 Task: Create Card Customer Support Ticket Management in Board Influencer Marketing Campaigns to Workspace Asset Management. Create Card Cloud Computing Review in Board Sales Enablement to Workspace Asset Management. Create Card Customer Support Ticket Management in Board Market Entry and Expansion Planning to Workspace Asset Management
Action: Mouse moved to (73, 328)
Screenshot: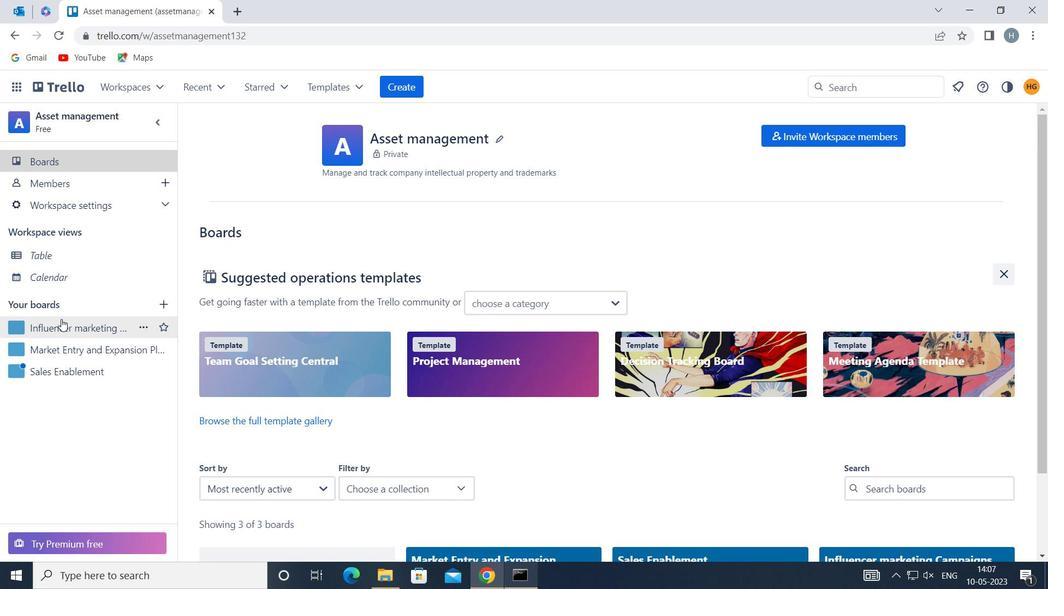 
Action: Mouse pressed left at (73, 328)
Screenshot: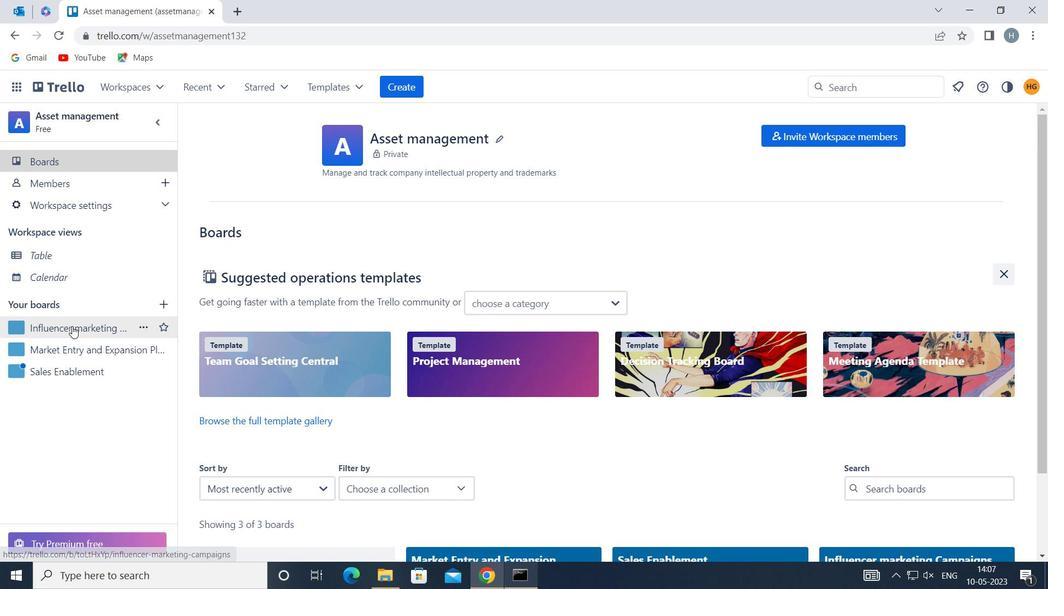 
Action: Mouse moved to (458, 196)
Screenshot: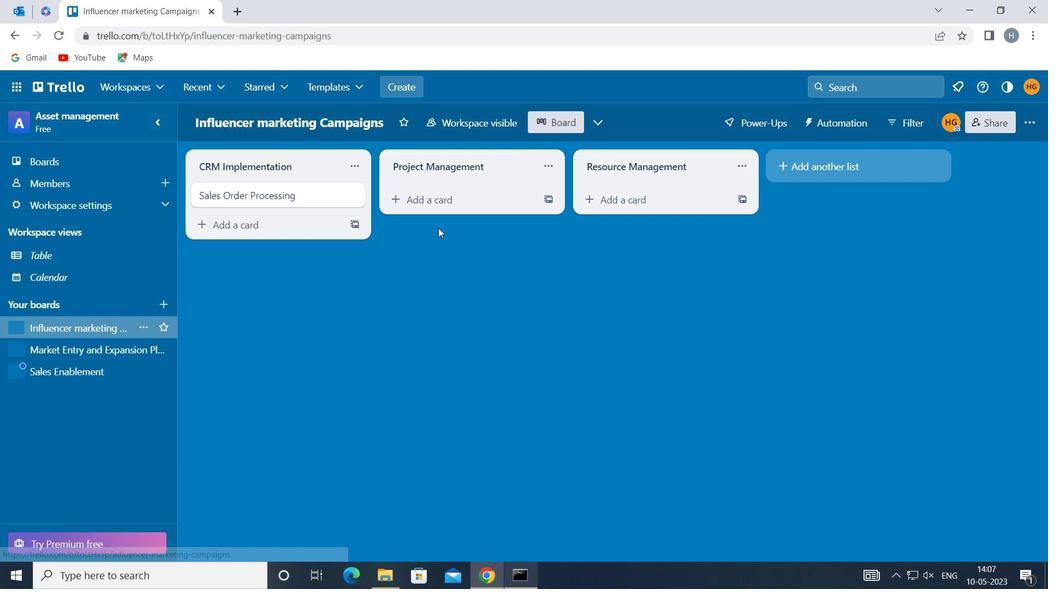 
Action: Mouse pressed left at (458, 196)
Screenshot: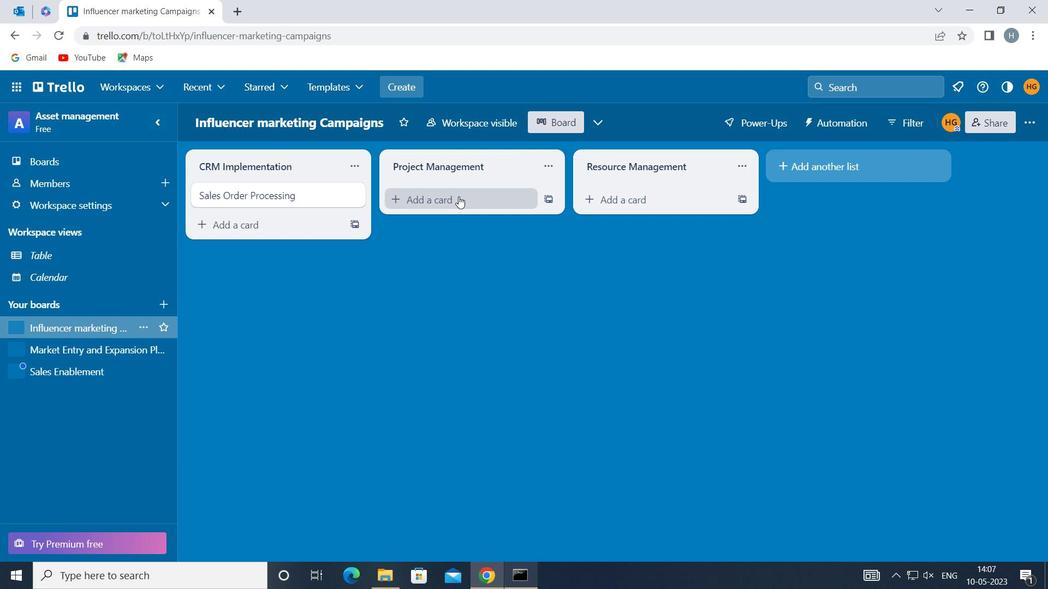 
Action: Mouse moved to (454, 197)
Screenshot: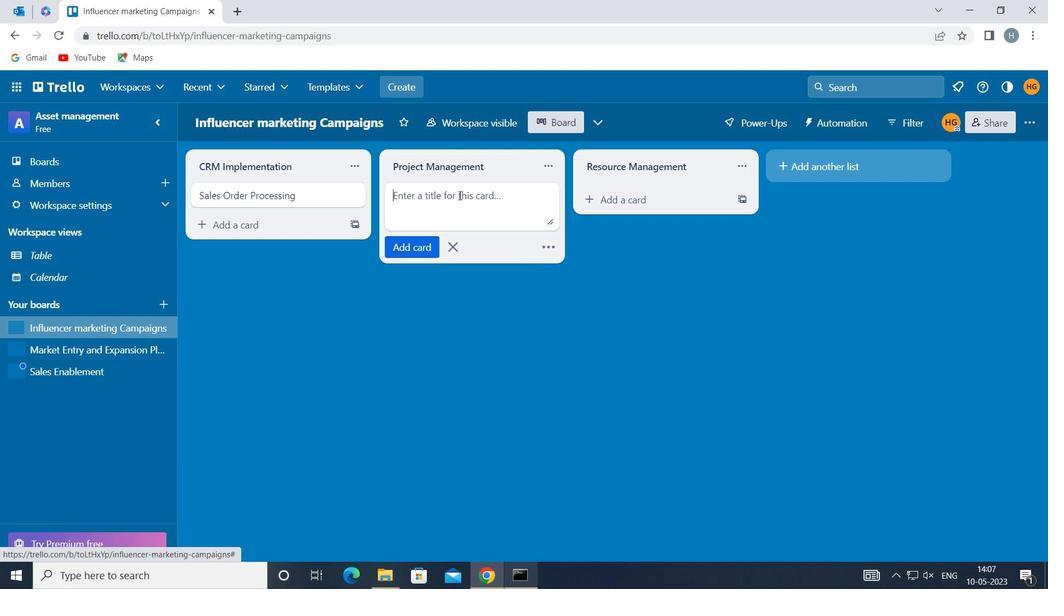 
Action: Mouse pressed left at (454, 197)
Screenshot: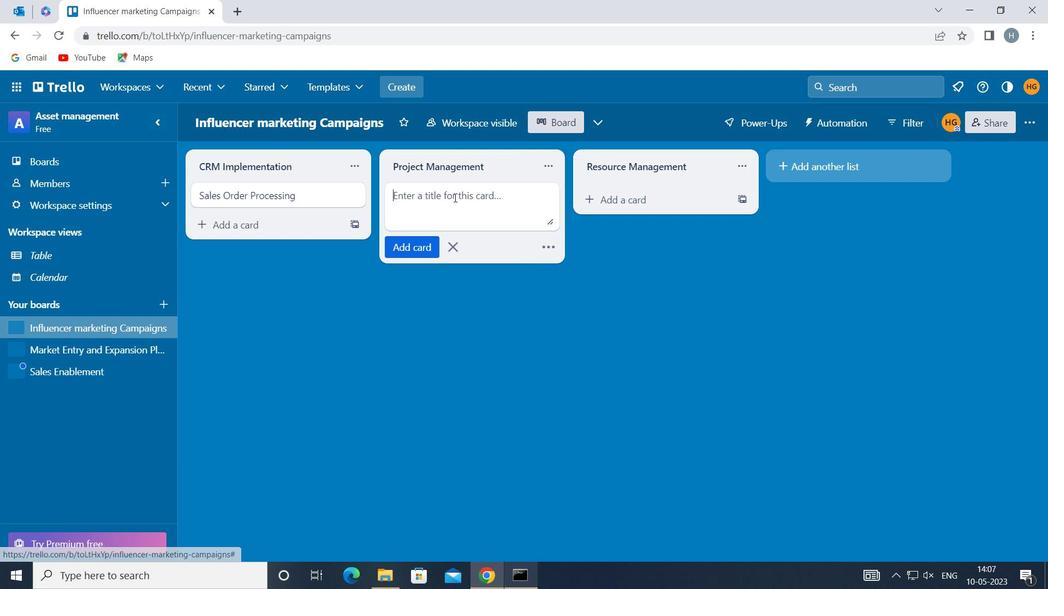 
Action: Key pressed <Key.shift>CUSTOMER<Key.space><Key.shift>SUPPORT<Key.space><Key.shift>TICKET<Key.space><Key.shift>MANAGEMENT<Key.enter>
Screenshot: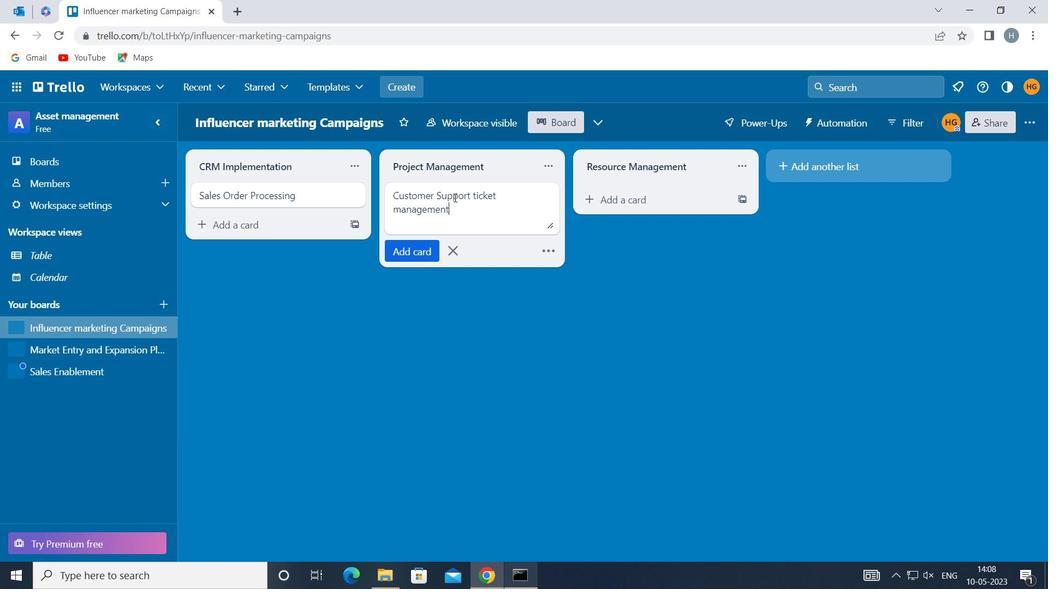 
Action: Mouse moved to (461, 354)
Screenshot: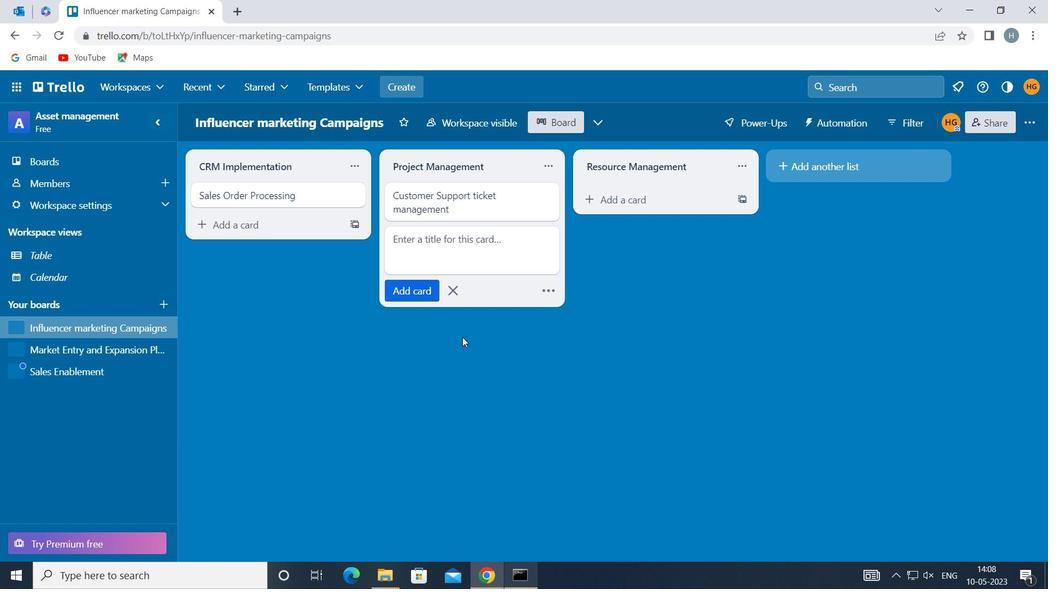 
Action: Mouse pressed left at (461, 354)
Screenshot: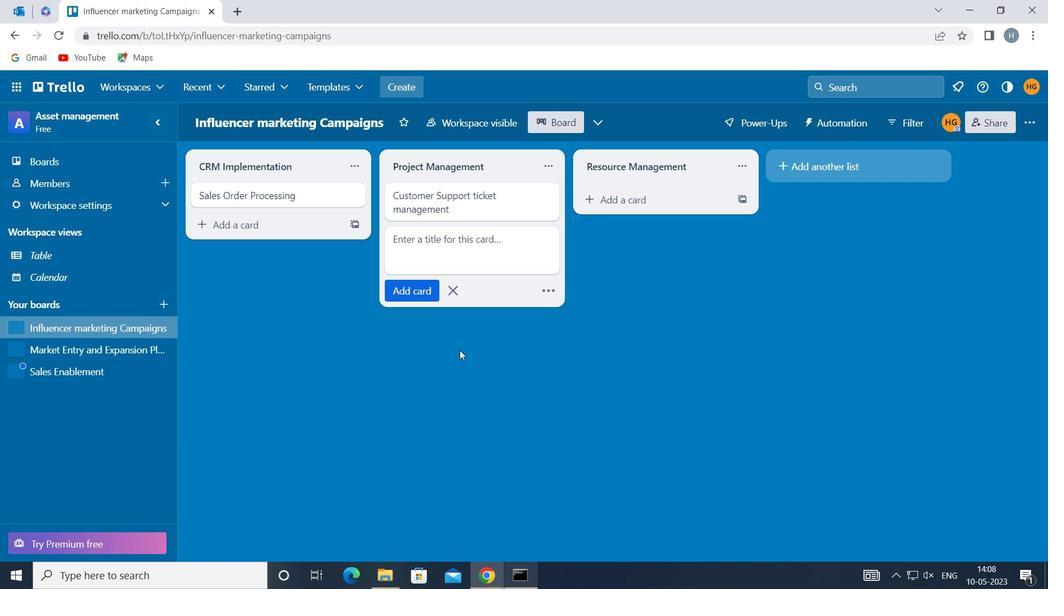 
Action: Mouse moved to (67, 365)
Screenshot: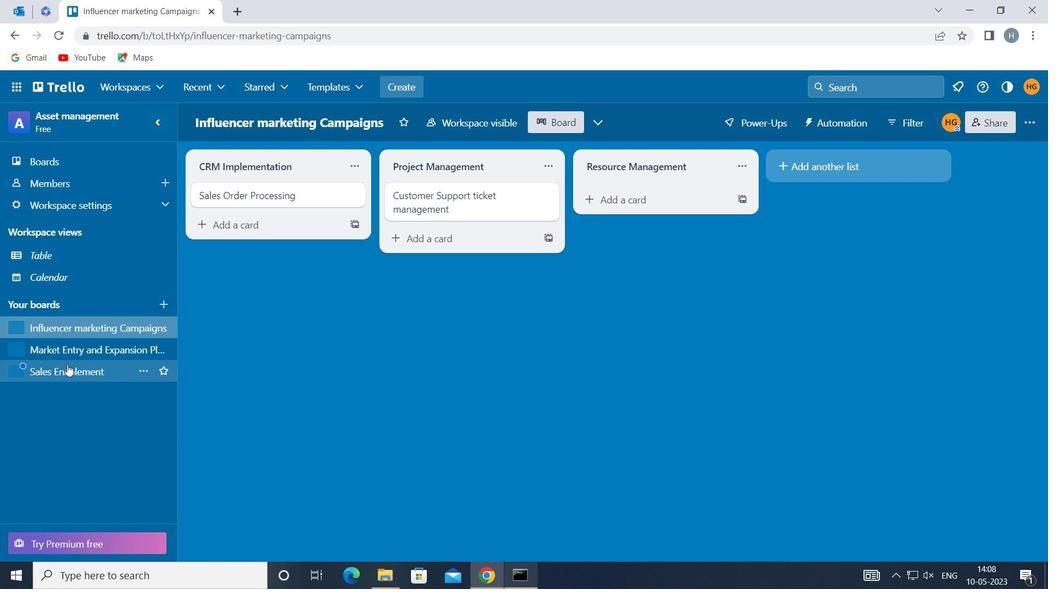 
Action: Mouse pressed left at (67, 365)
Screenshot: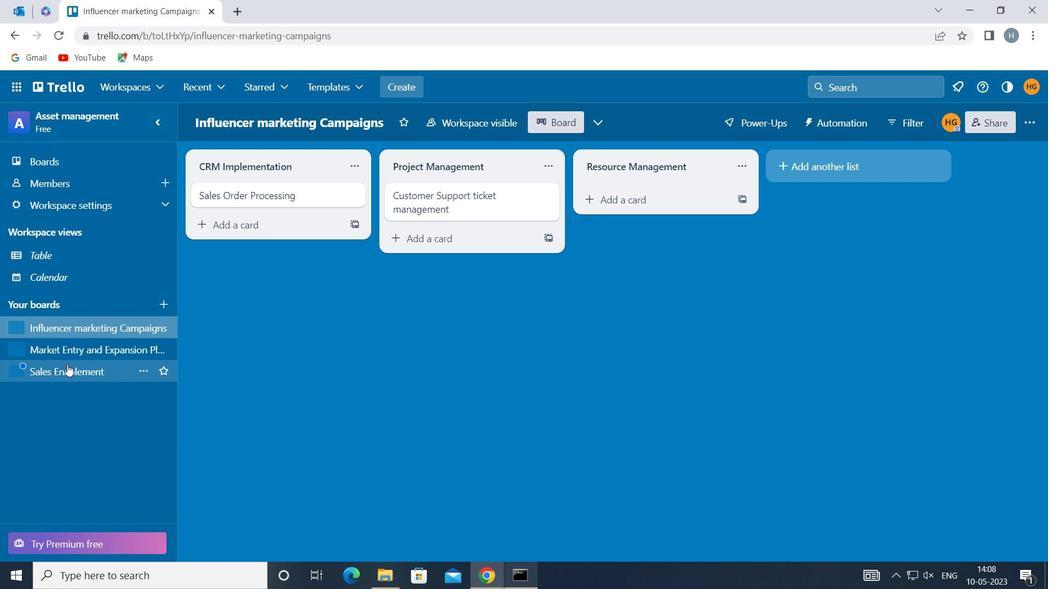 
Action: Mouse moved to (472, 203)
Screenshot: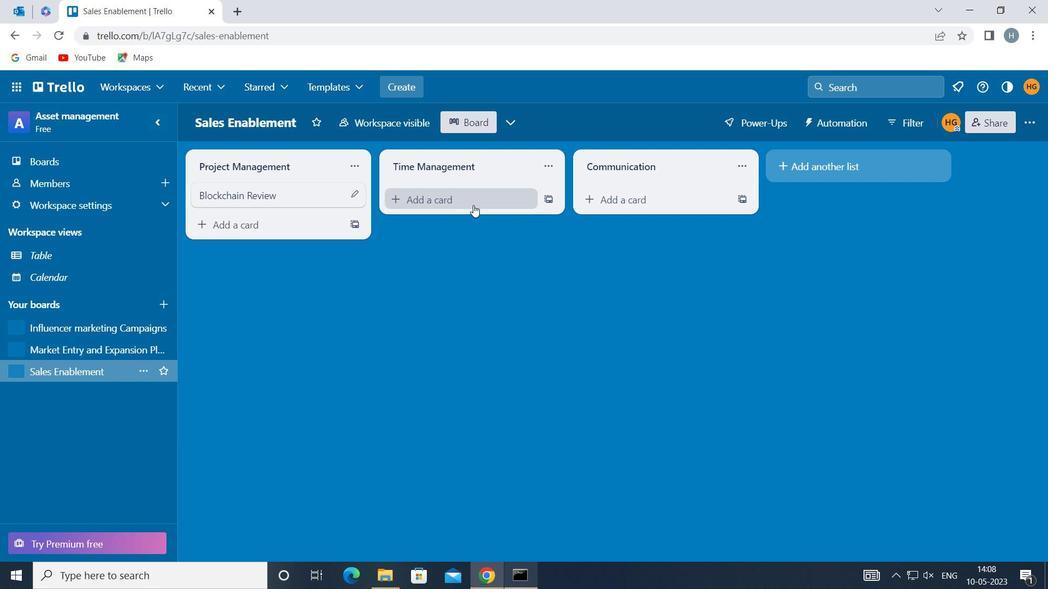 
Action: Mouse pressed left at (472, 203)
Screenshot: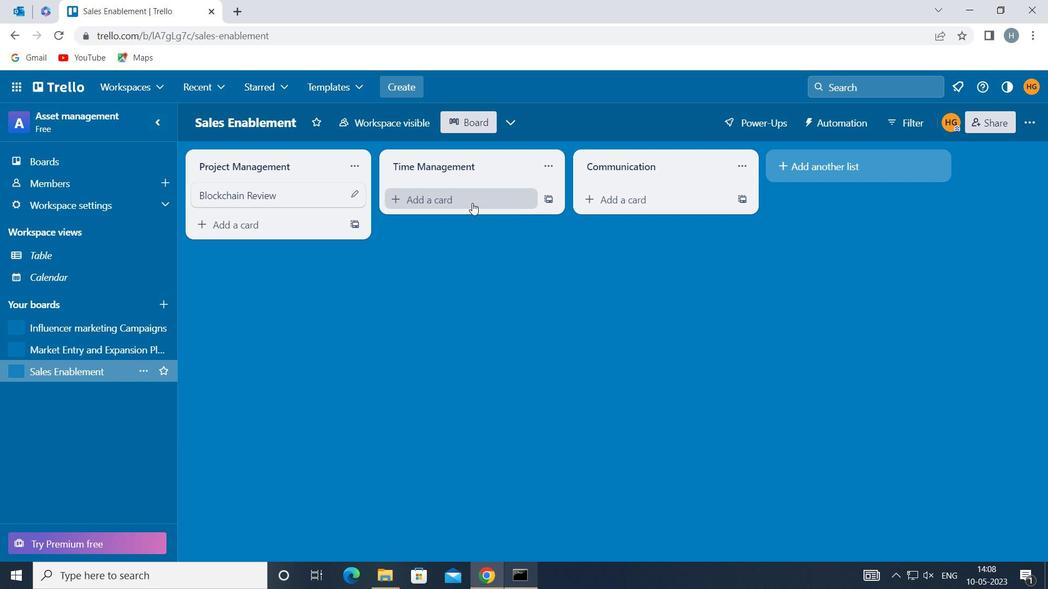 
Action: Mouse moved to (469, 203)
Screenshot: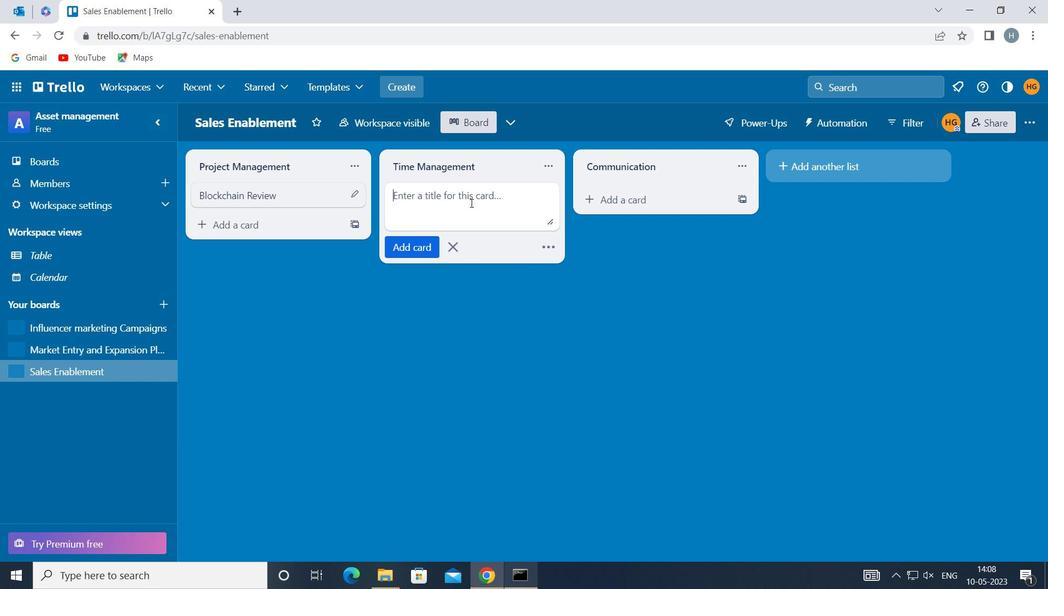 
Action: Key pressed <Key.shift>CLO
Screenshot: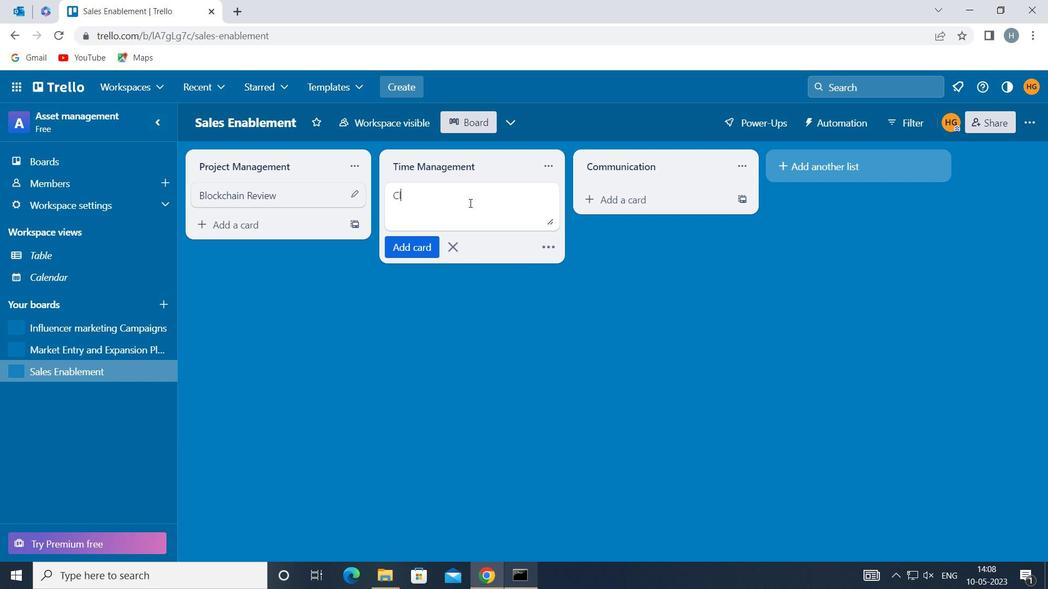 
Action: Mouse moved to (468, 203)
Screenshot: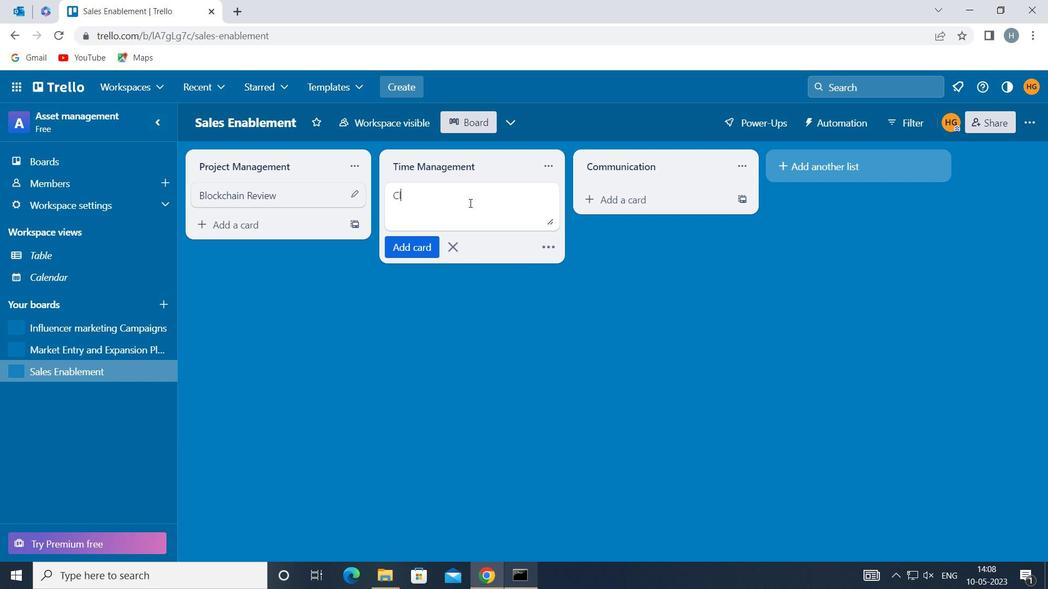 
Action: Key pressed UD<Key.space><Key.shift>COMPUTING<Key.space><Key.shift>REVIEW
Screenshot: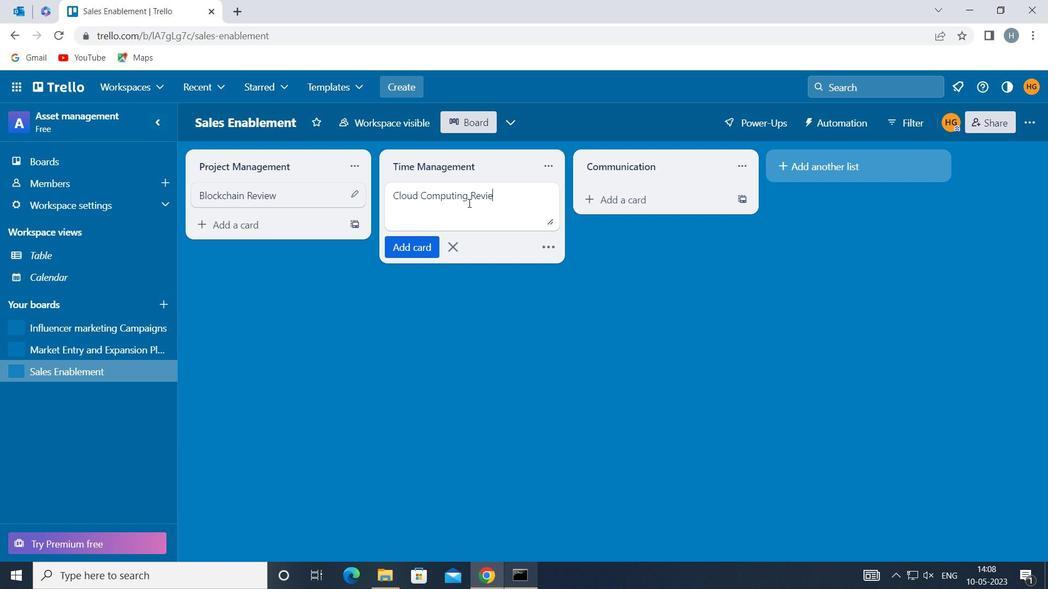 
Action: Mouse moved to (400, 247)
Screenshot: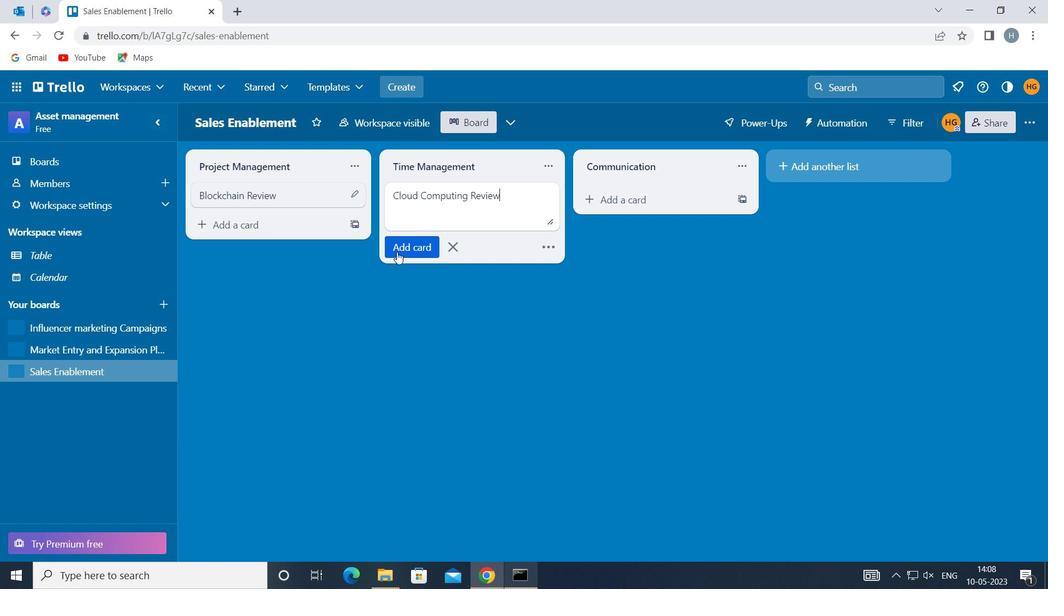 
Action: Mouse pressed left at (400, 247)
Screenshot: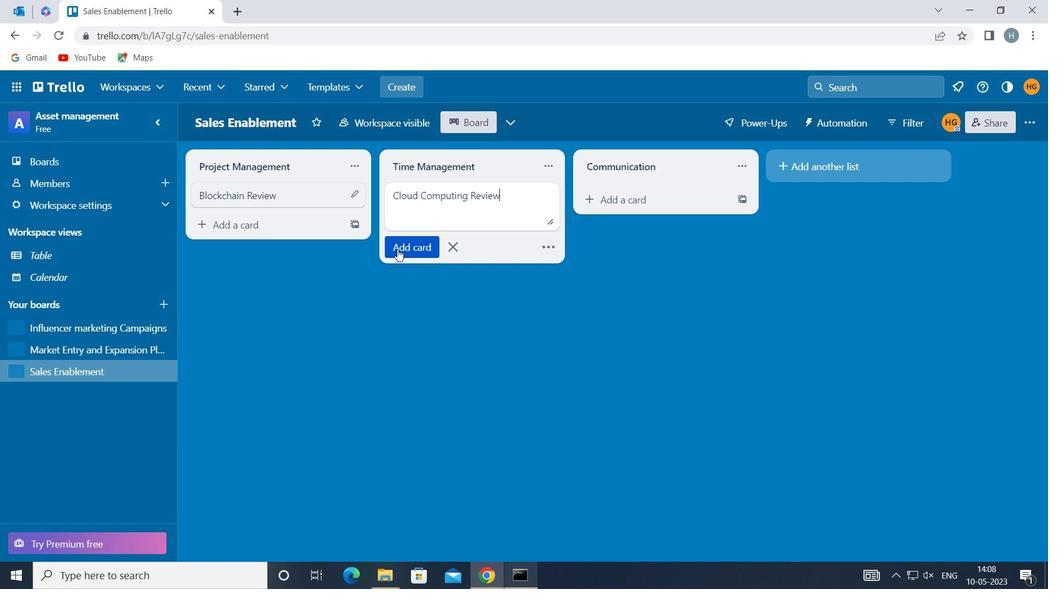 
Action: Mouse moved to (399, 323)
Screenshot: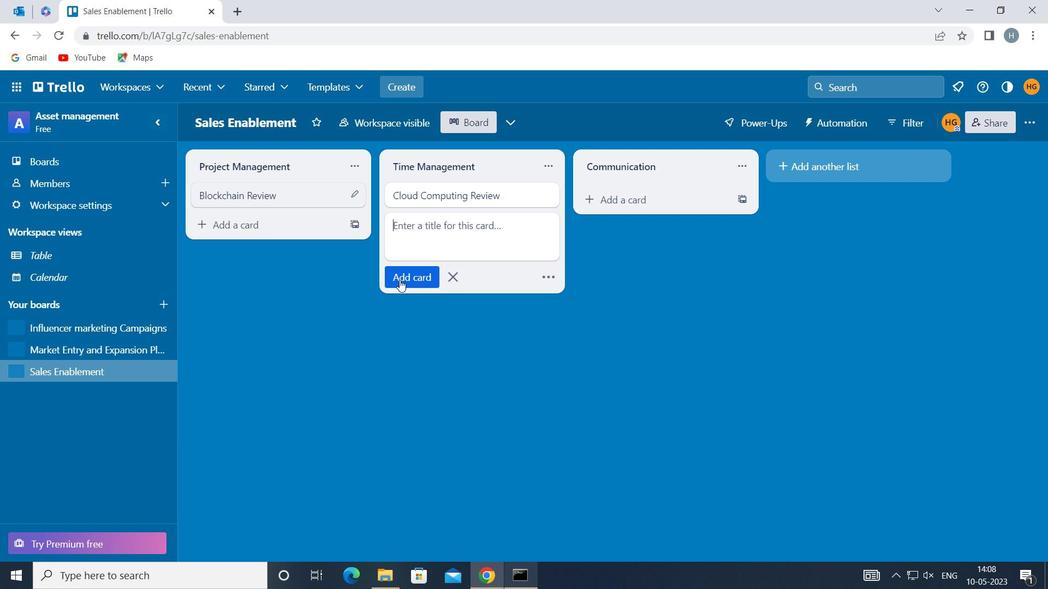 
Action: Mouse pressed left at (399, 323)
Screenshot: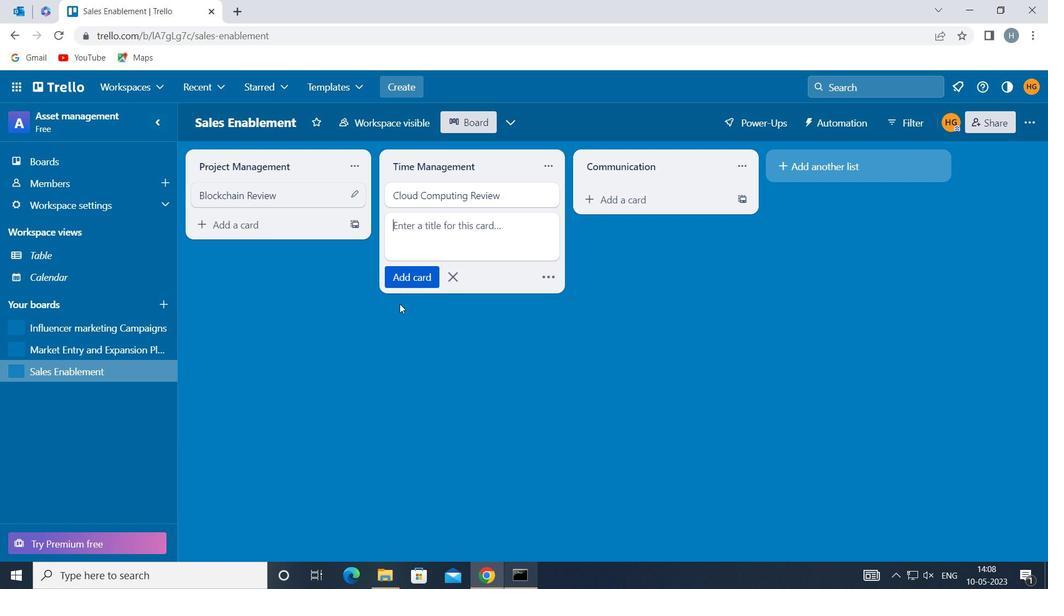 
Action: Mouse moved to (78, 346)
Screenshot: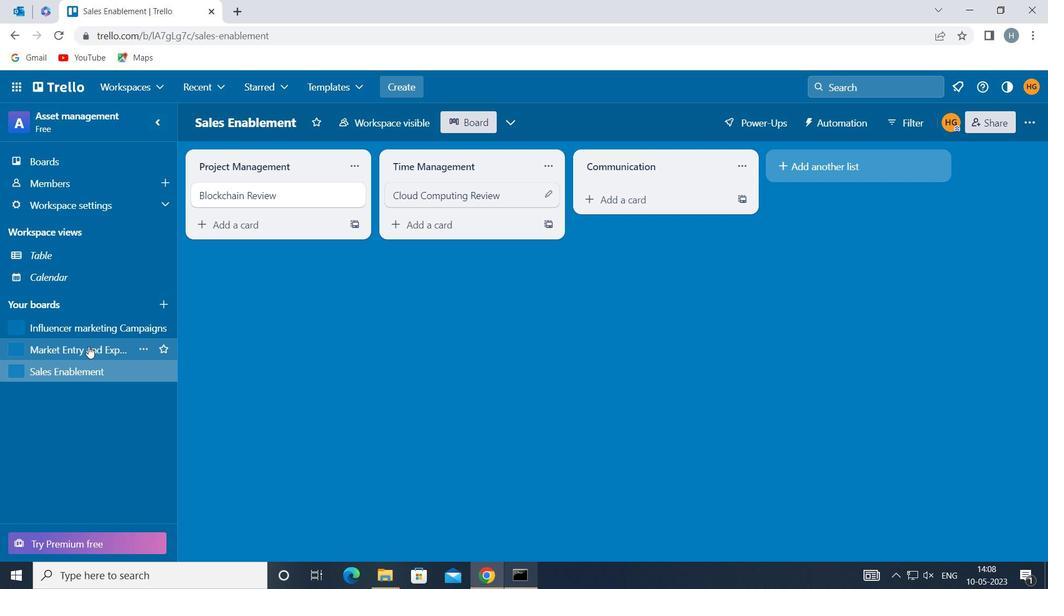 
Action: Mouse pressed left at (78, 346)
Screenshot: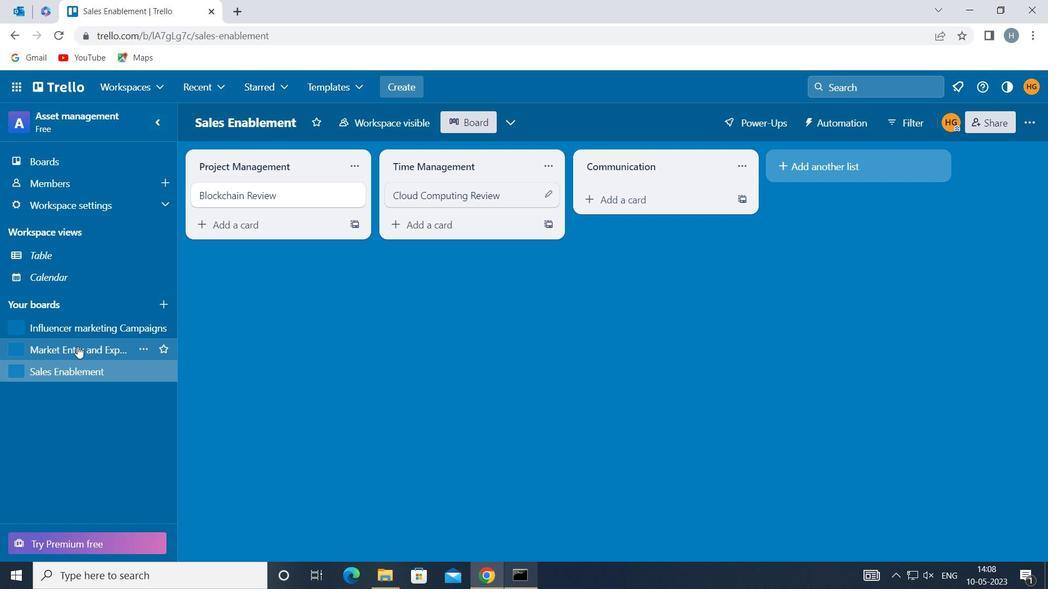 
Action: Mouse moved to (444, 201)
Screenshot: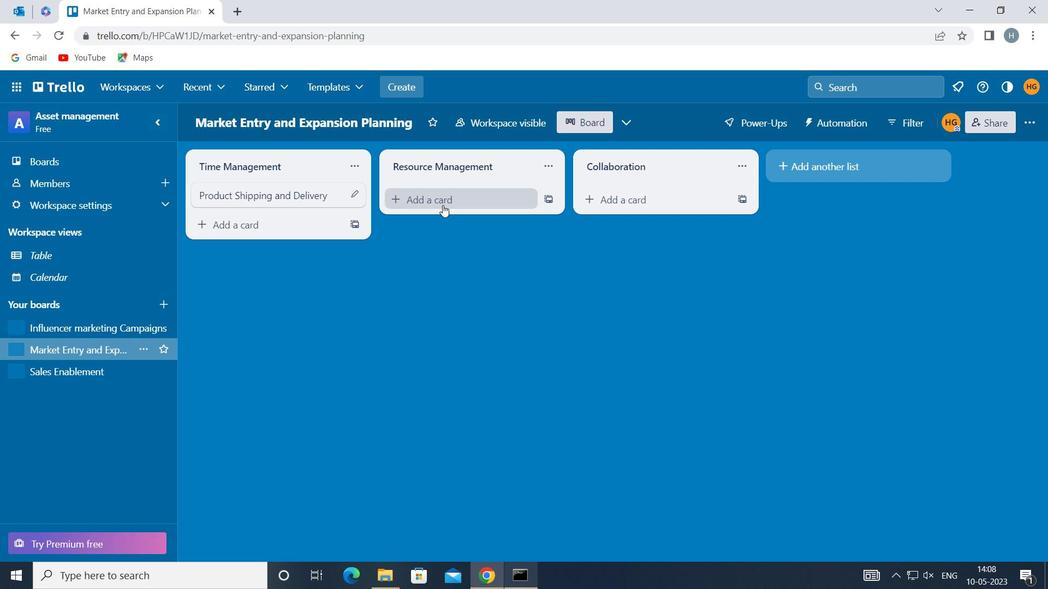 
Action: Mouse pressed left at (444, 201)
Screenshot: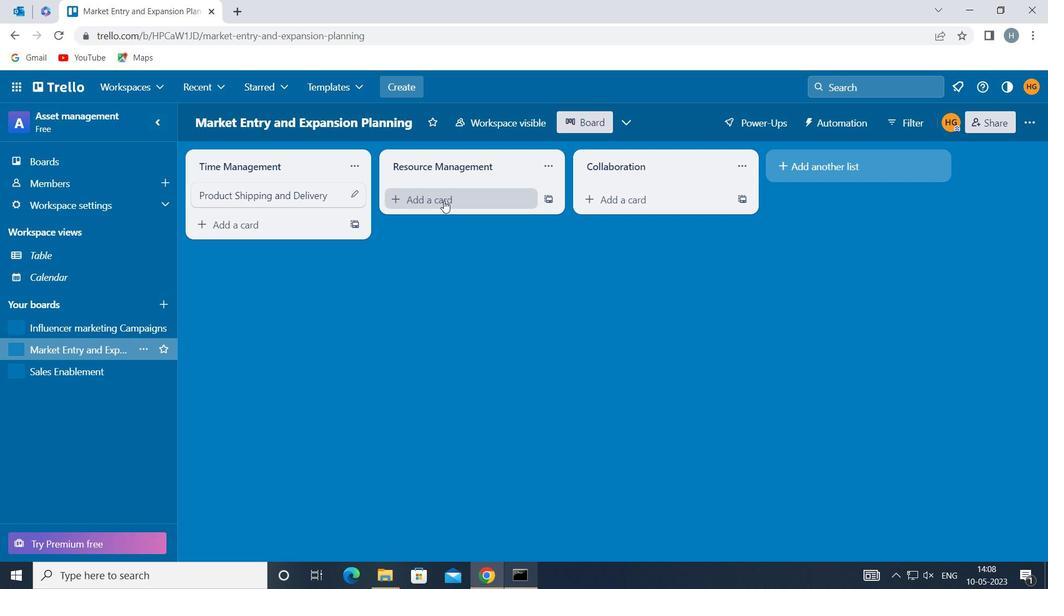 
Action: Mouse moved to (444, 209)
Screenshot: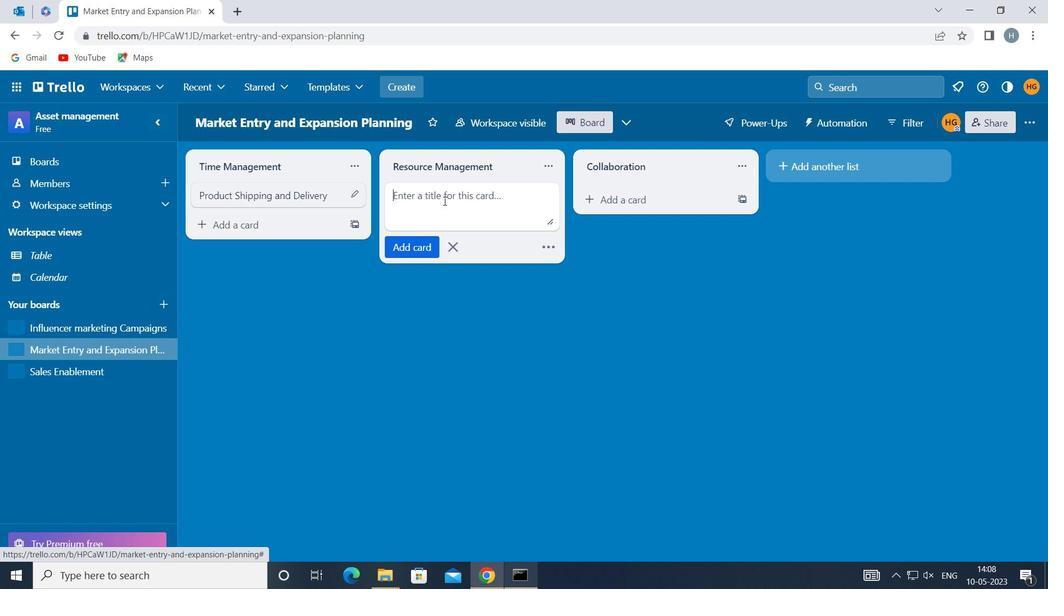 
Action: Mouse pressed left at (444, 209)
Screenshot: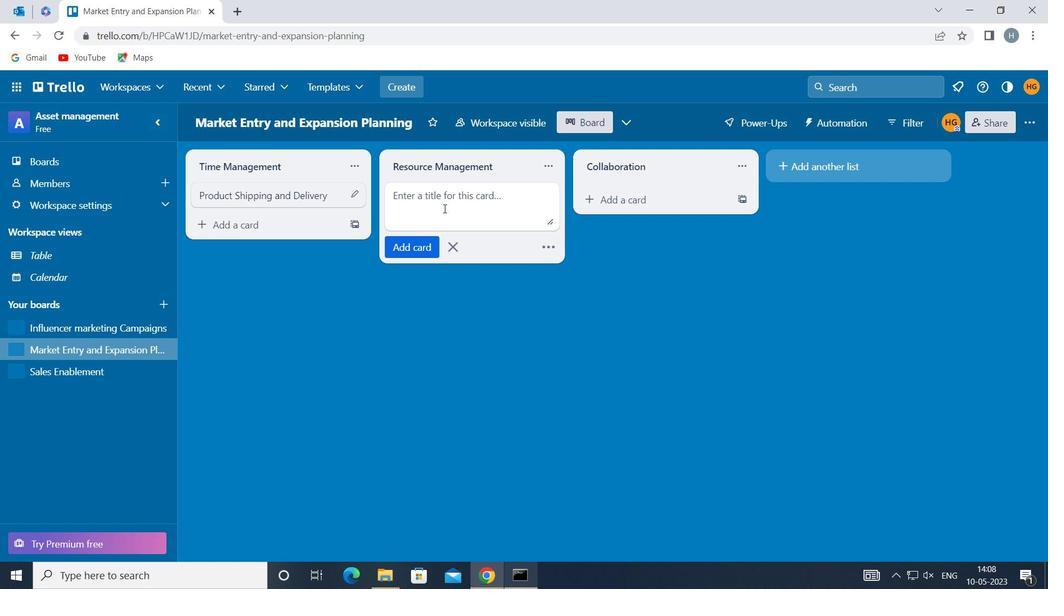 
Action: Mouse moved to (444, 209)
Screenshot: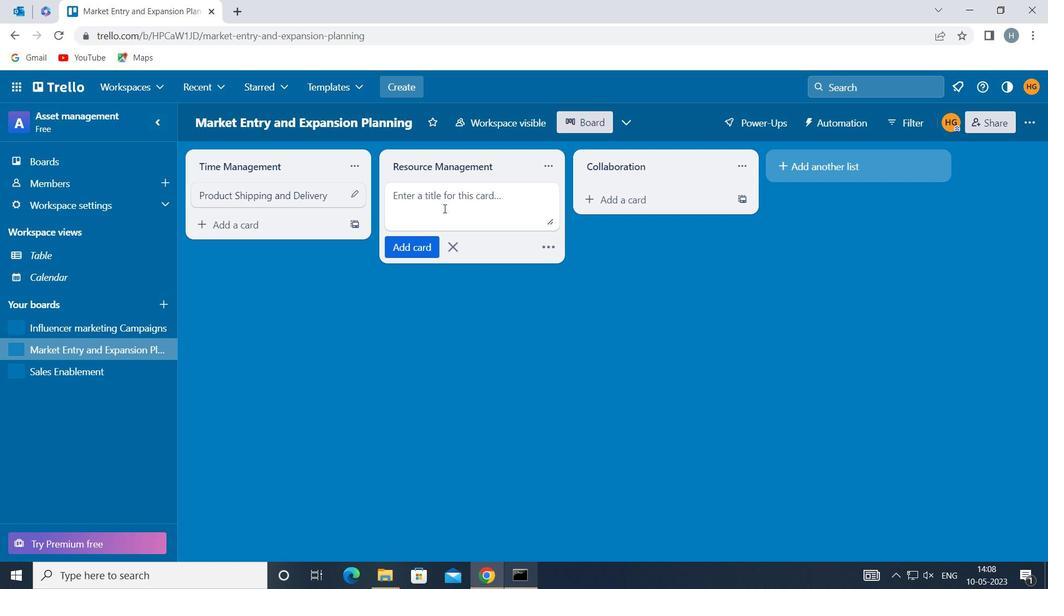 
Action: Key pressed <Key.shift>CUSTOMER<Key.space><Key.shift>SUPPORT<Key.space><Key.shift>TICKET<Key.space><Key.shift>MANAGEMENT
Screenshot: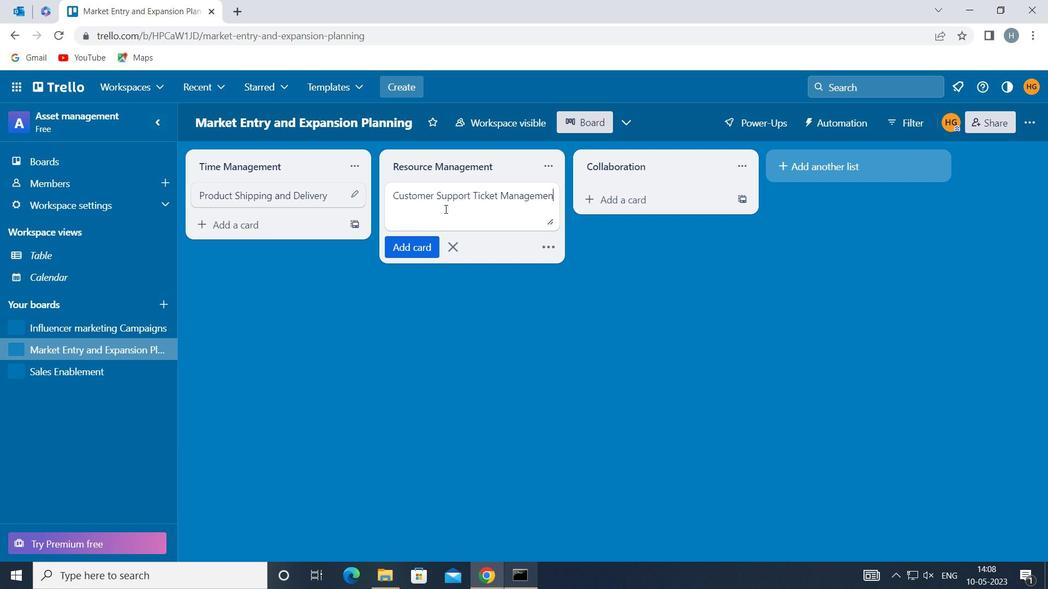 
Action: Mouse moved to (418, 245)
Screenshot: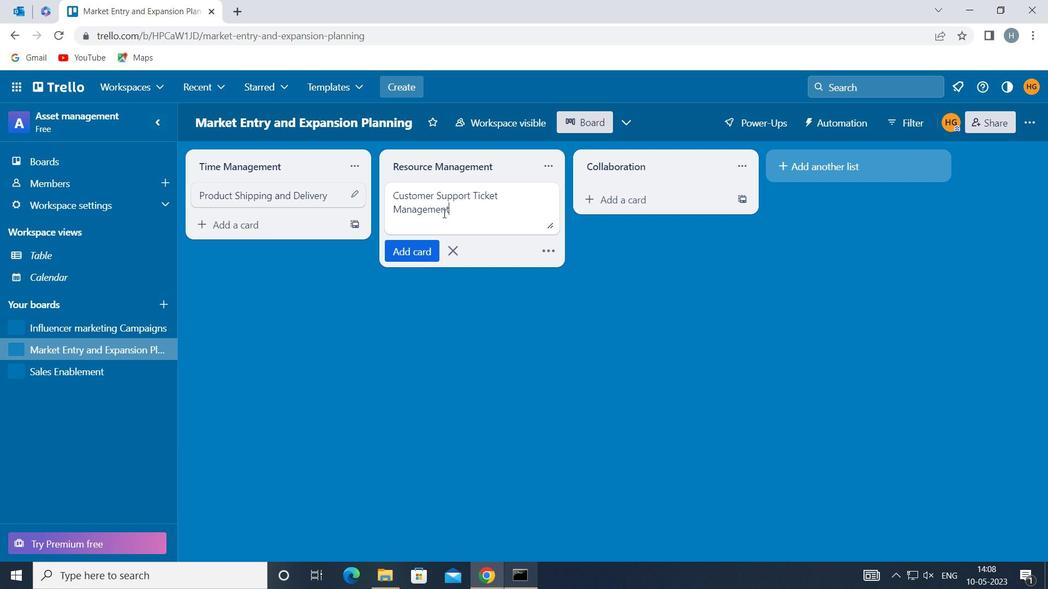 
Action: Mouse pressed left at (418, 245)
Screenshot: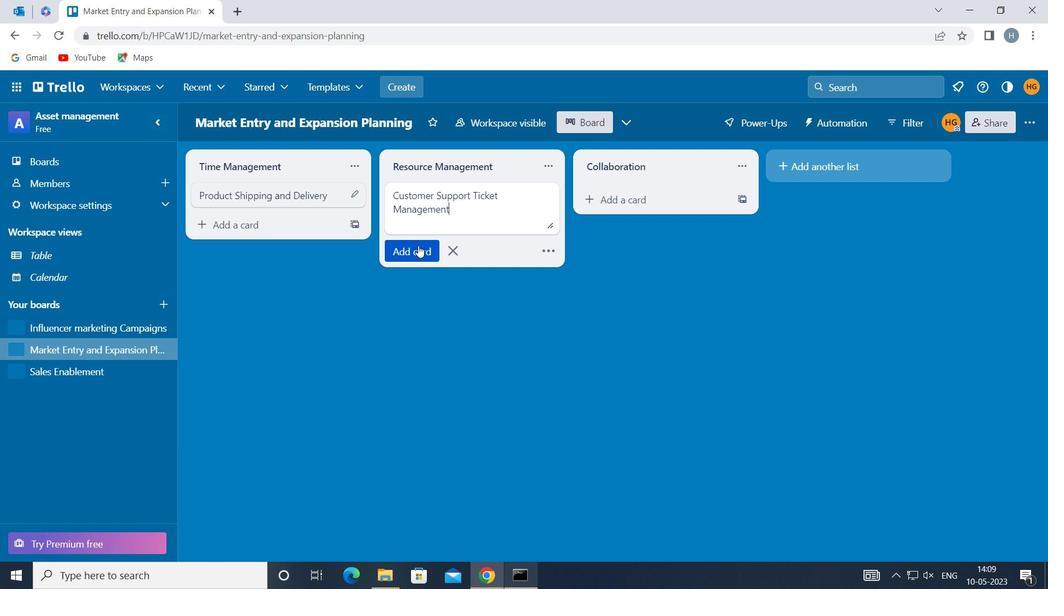 
Action: Mouse moved to (443, 308)
Screenshot: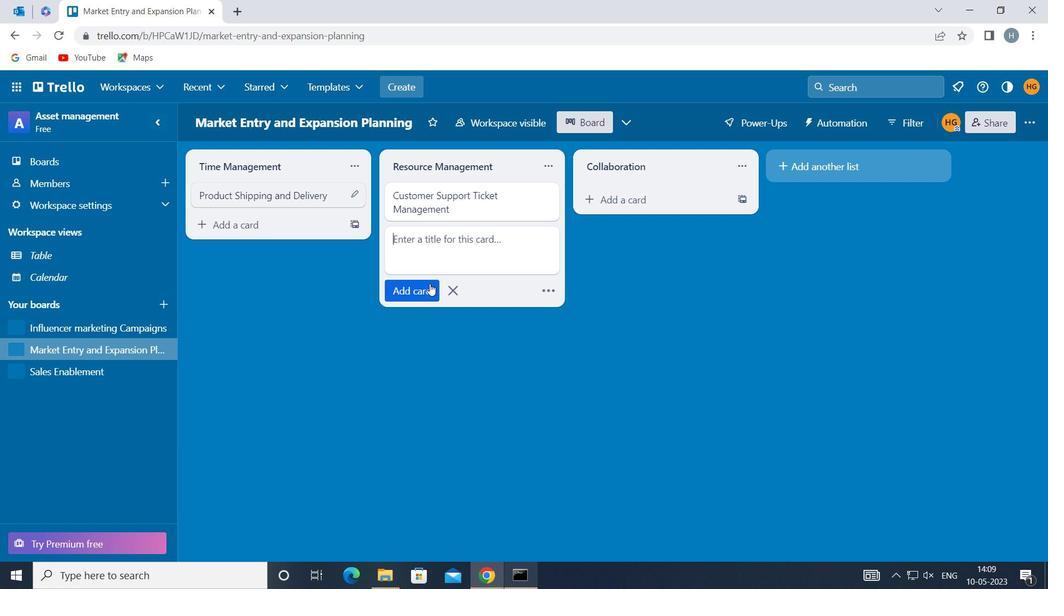 
Action: Mouse pressed left at (443, 308)
Screenshot: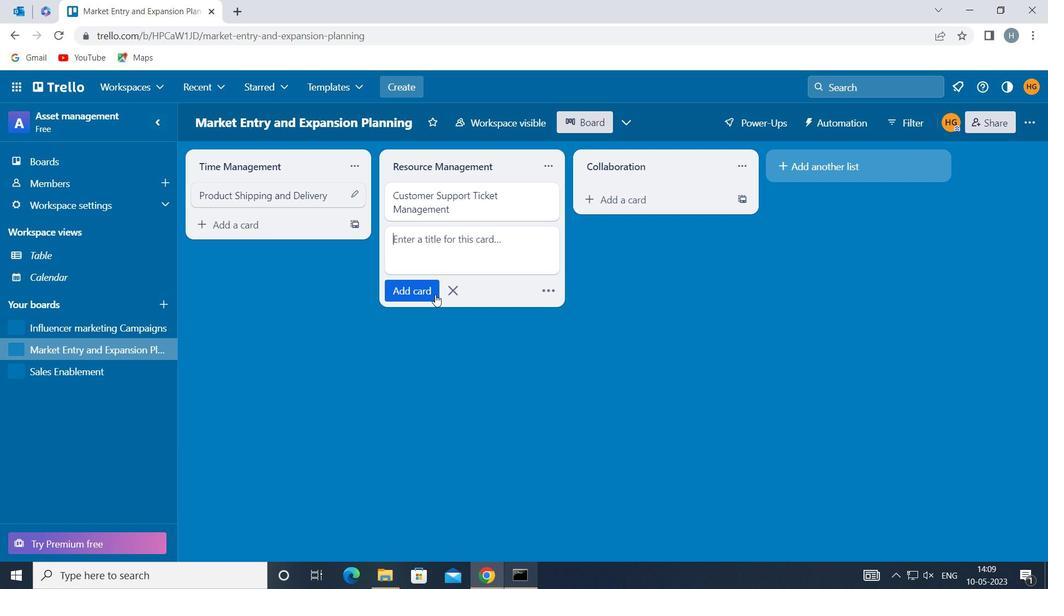 
